 Task: Add Attachment from Trello to Card Card0000000154 in Board Board0000000039 in Workspace WS0000000013 in Trello. Add Cover Blue to Card Card0000000154 in Board Board0000000039 in Workspace WS0000000013 in Trello. Add "Copy Card To …" Button titled Button0000000154 to "bottom" of the list "To Do" to Card Card0000000154 in Board Board0000000039 in Workspace WS0000000013 in Trello. Add Description DS0000000154 to Card Card0000000154 in Board Board0000000039 in Workspace WS0000000013 in Trello. Add Comment CM0000000154 to Card Card0000000154 in Board Board0000000039 in Workspace WS0000000013 in Trello
Action: Mouse moved to (325, 312)
Screenshot: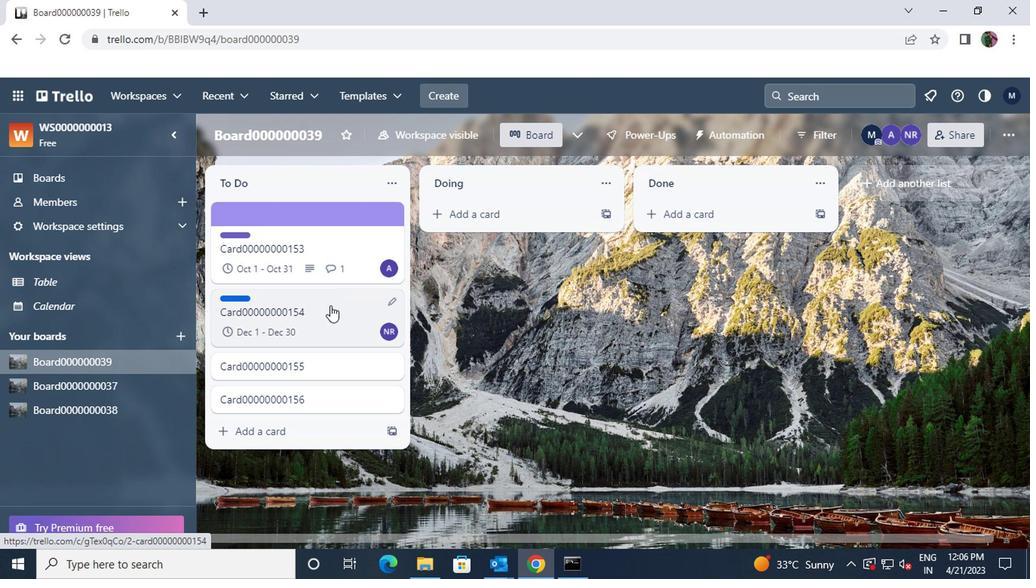 
Action: Mouse pressed left at (325, 312)
Screenshot: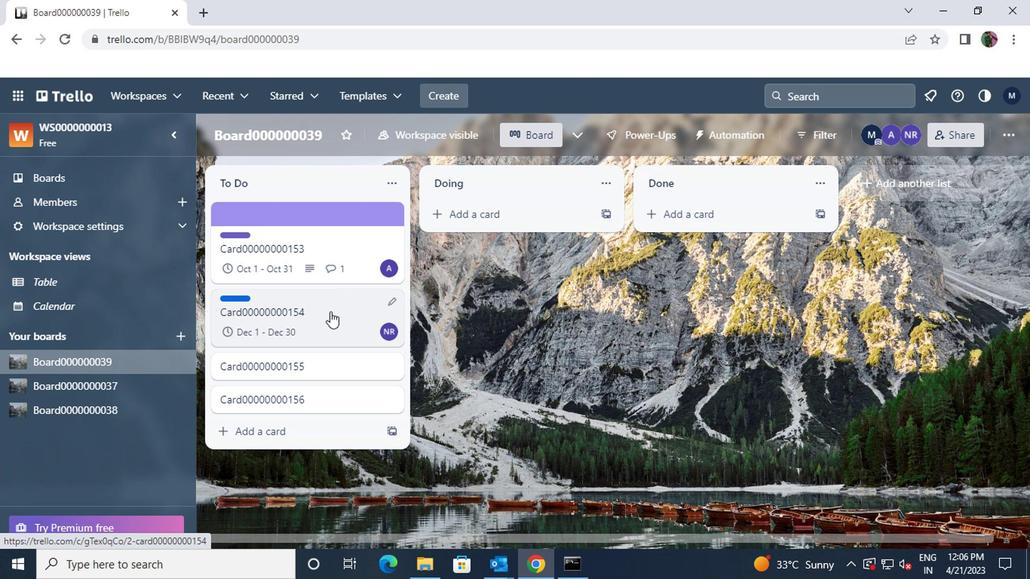 
Action: Mouse moved to (701, 339)
Screenshot: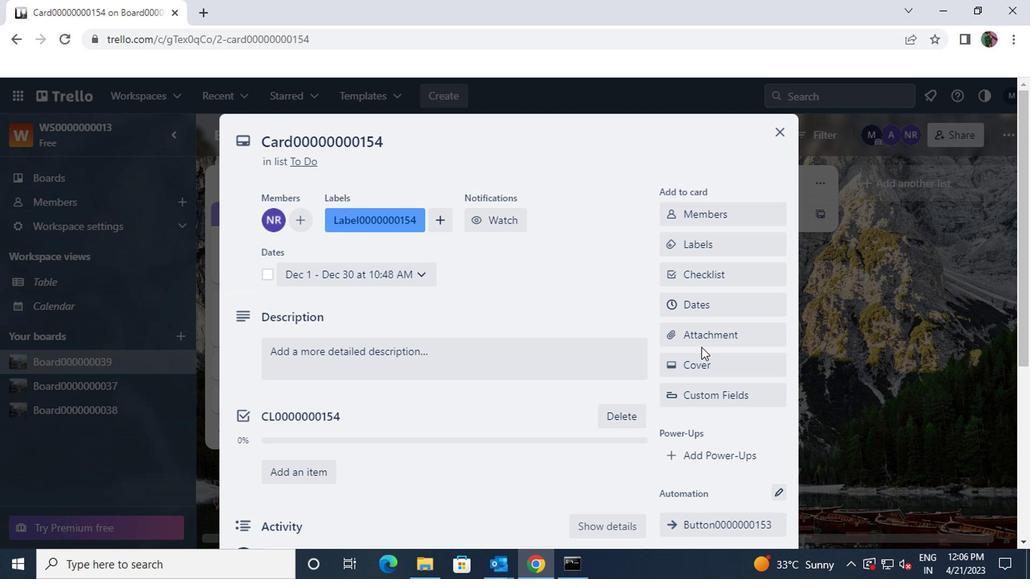 
Action: Mouse pressed left at (701, 339)
Screenshot: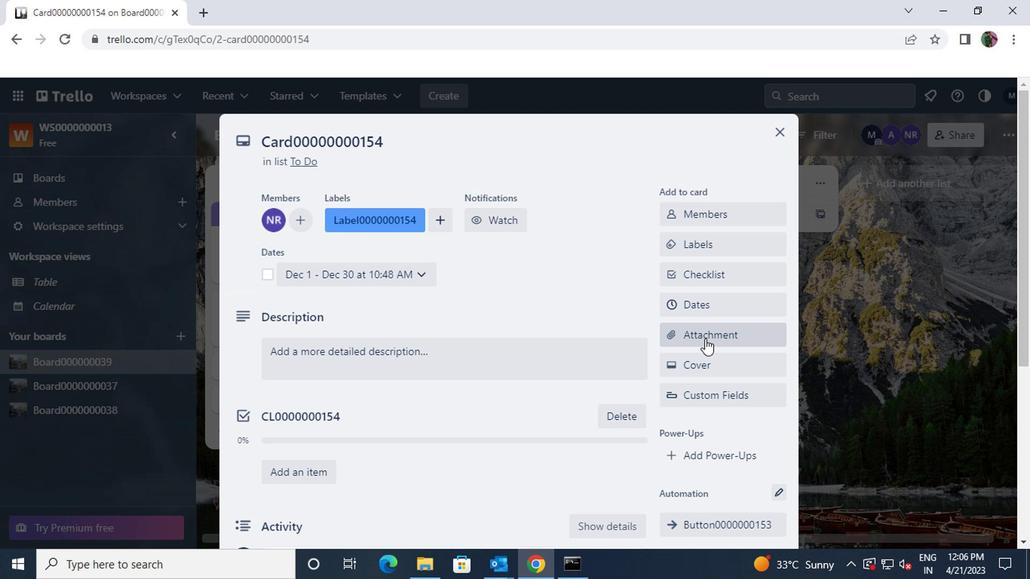 
Action: Mouse moved to (700, 191)
Screenshot: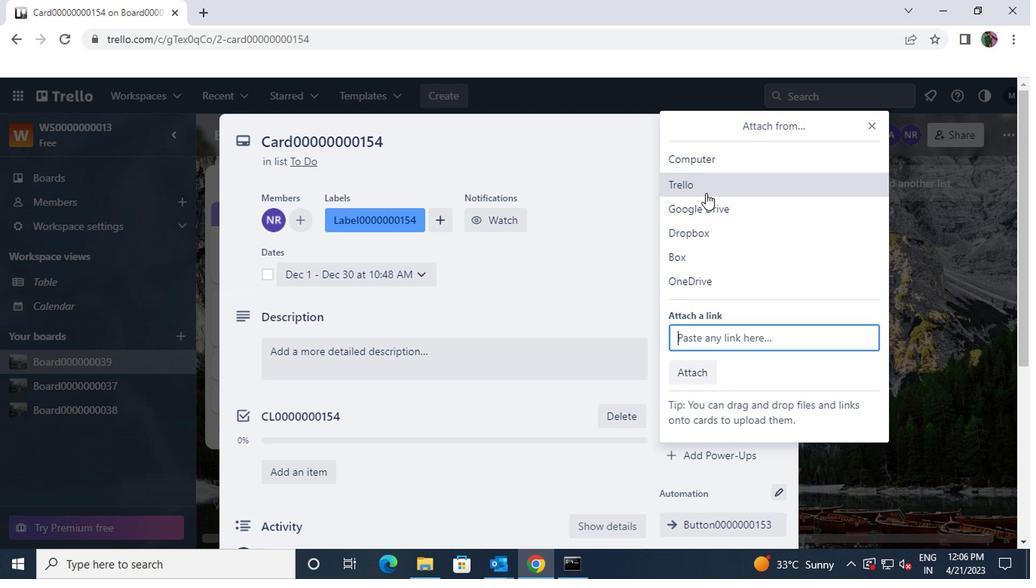 
Action: Mouse pressed left at (700, 191)
Screenshot: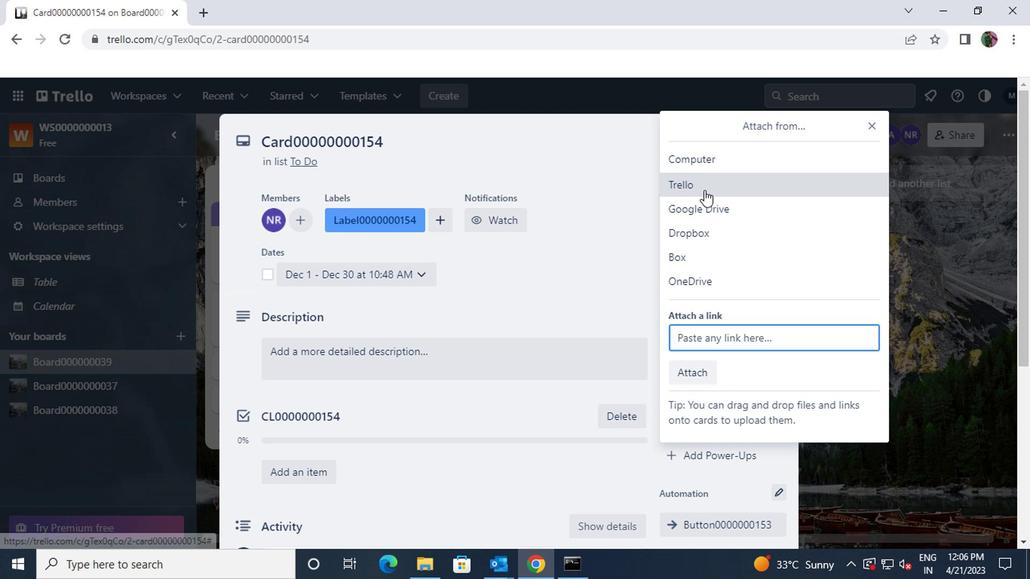 
Action: Mouse moved to (703, 230)
Screenshot: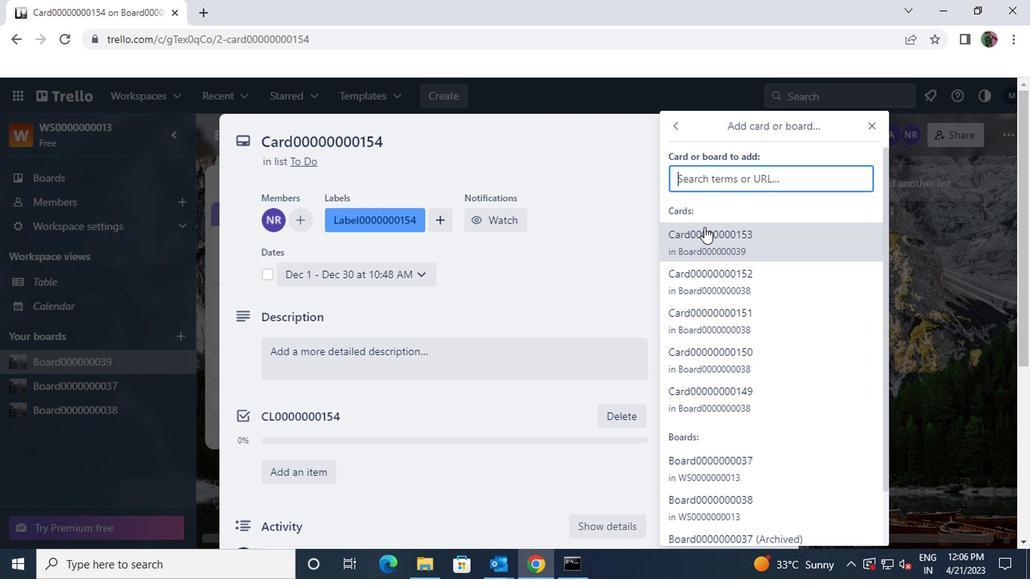 
Action: Mouse pressed left at (703, 230)
Screenshot: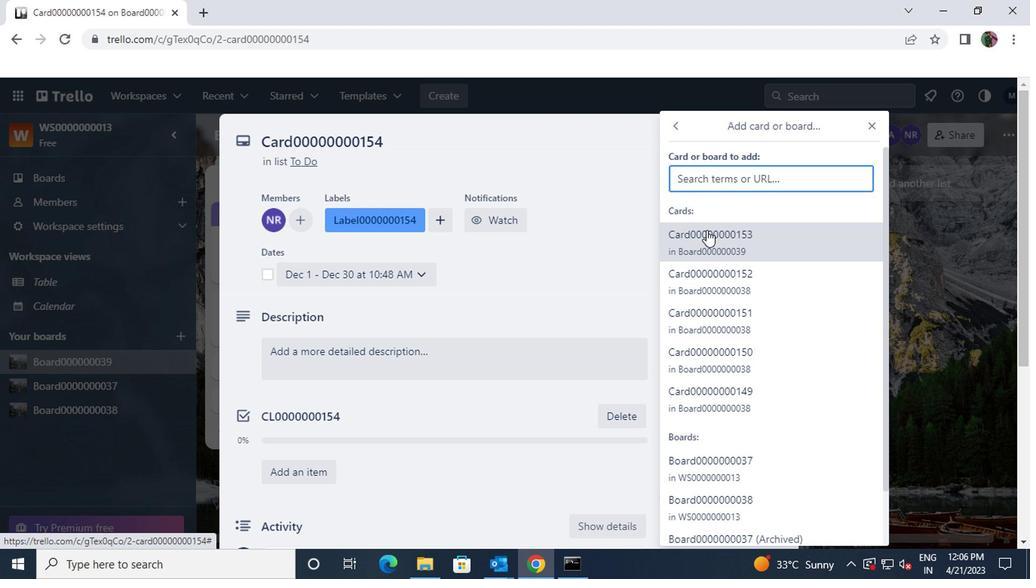 
Action: Mouse scrolled (703, 230) with delta (0, 0)
Screenshot: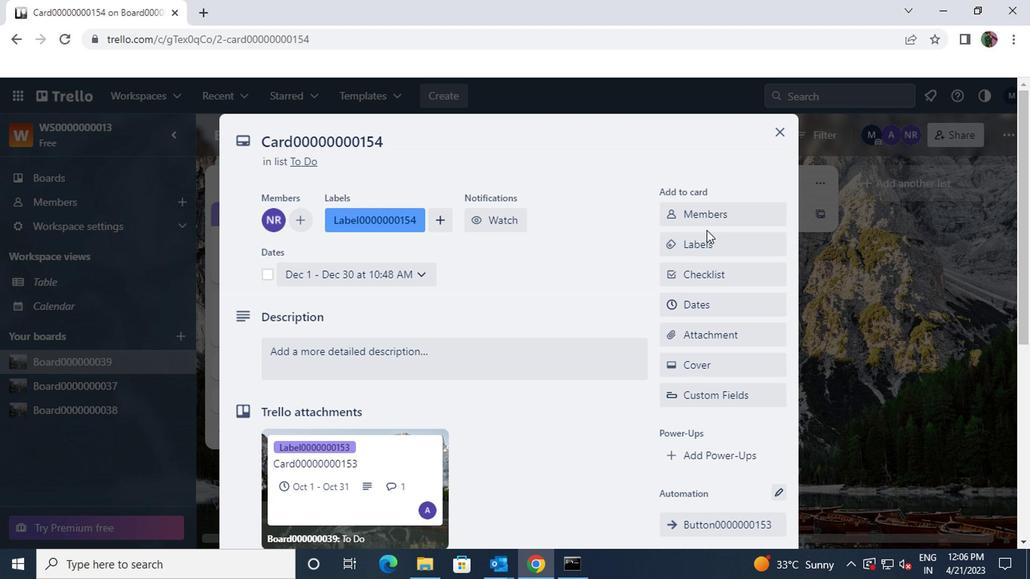 
Action: Mouse scrolled (703, 230) with delta (0, 0)
Screenshot: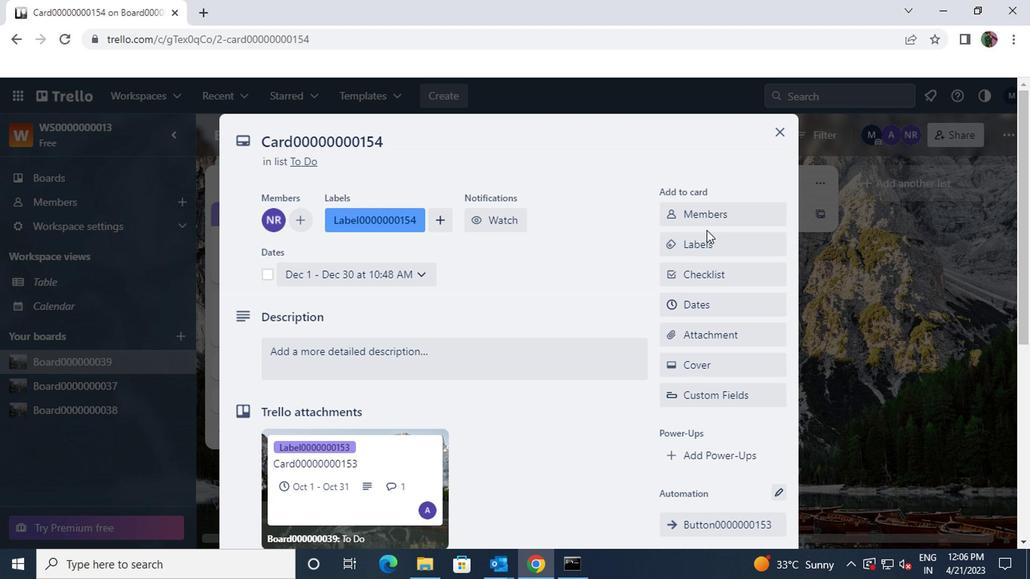 
Action: Mouse moved to (705, 212)
Screenshot: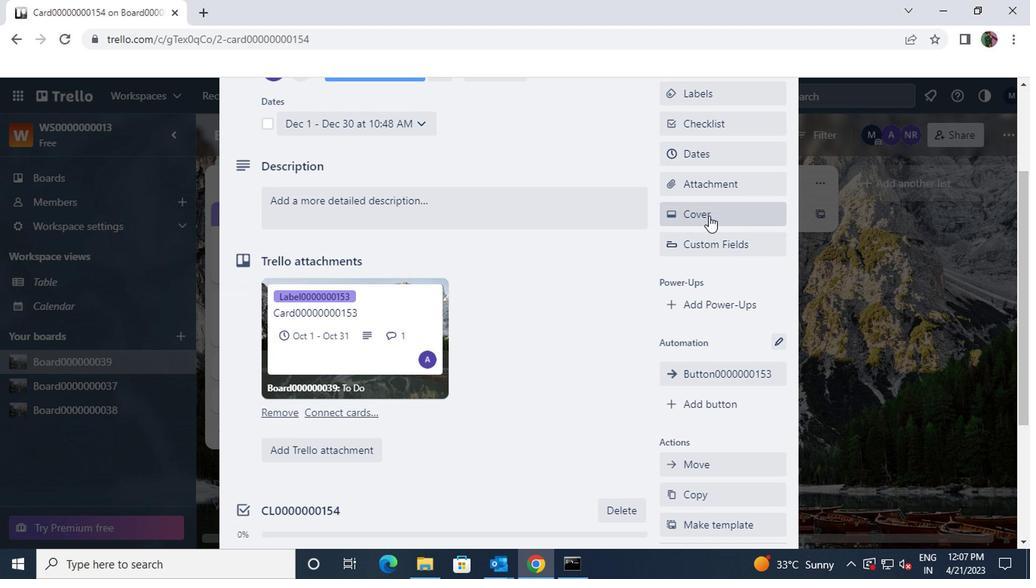 
Action: Mouse pressed left at (705, 212)
Screenshot: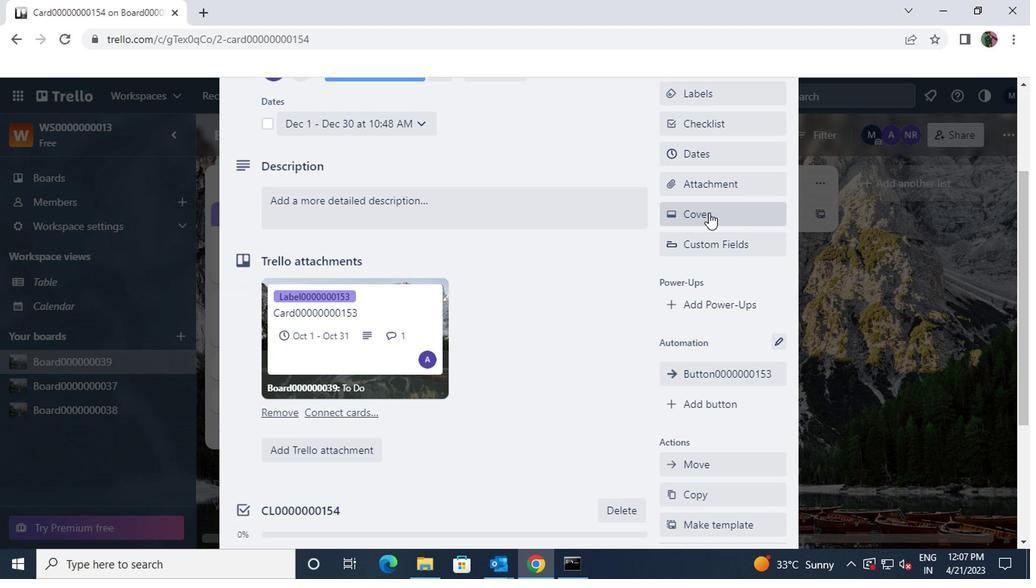 
Action: Mouse moved to (687, 287)
Screenshot: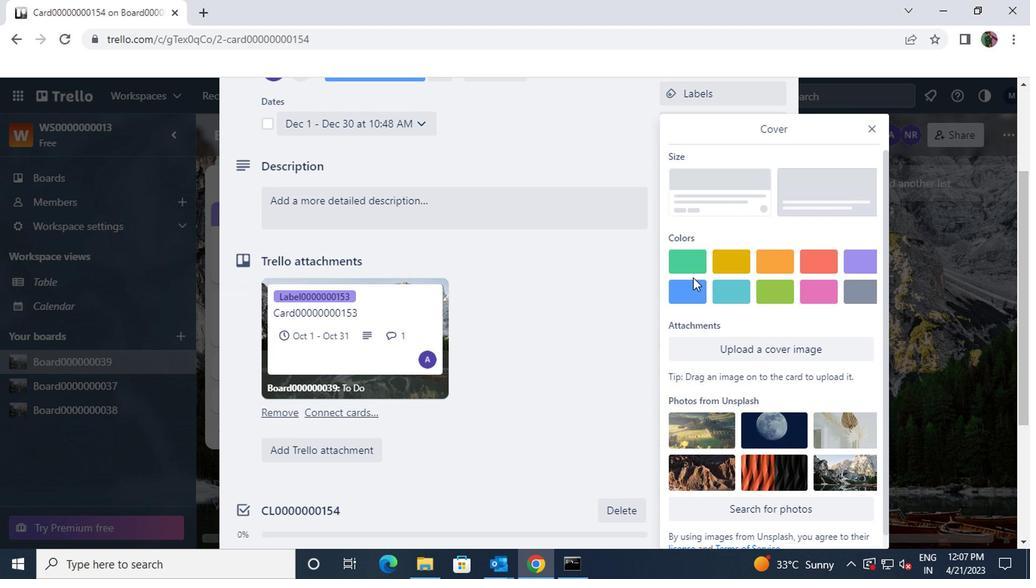 
Action: Mouse pressed left at (687, 287)
Screenshot: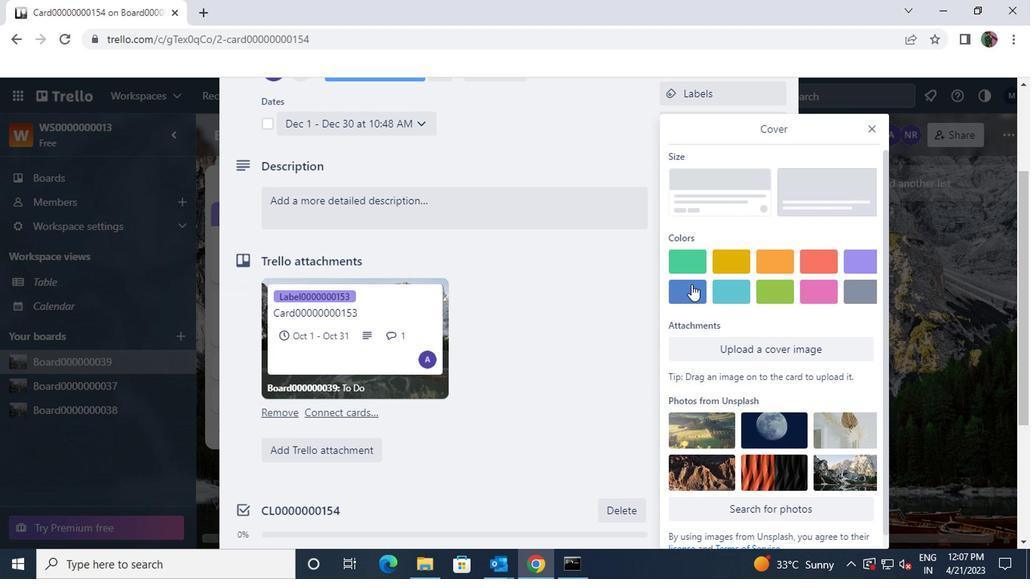 
Action: Mouse scrolled (687, 288) with delta (0, 1)
Screenshot: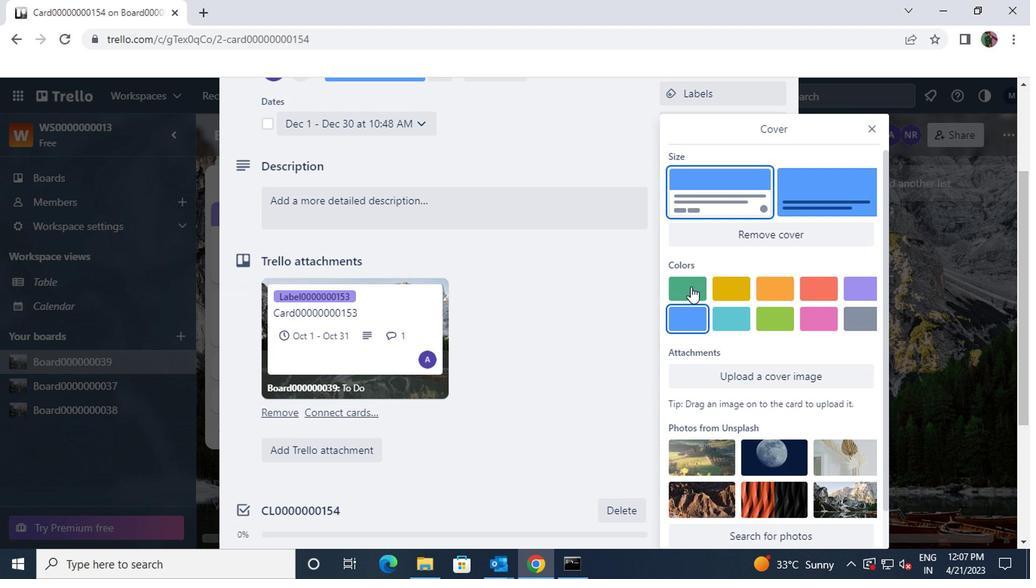 
Action: Mouse scrolled (687, 288) with delta (0, 1)
Screenshot: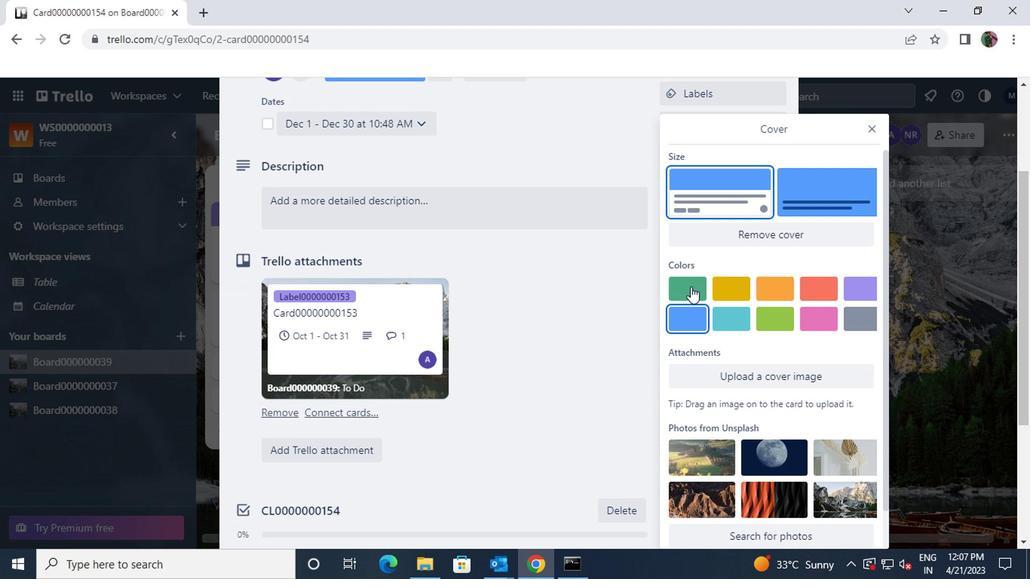 
Action: Mouse moved to (867, 124)
Screenshot: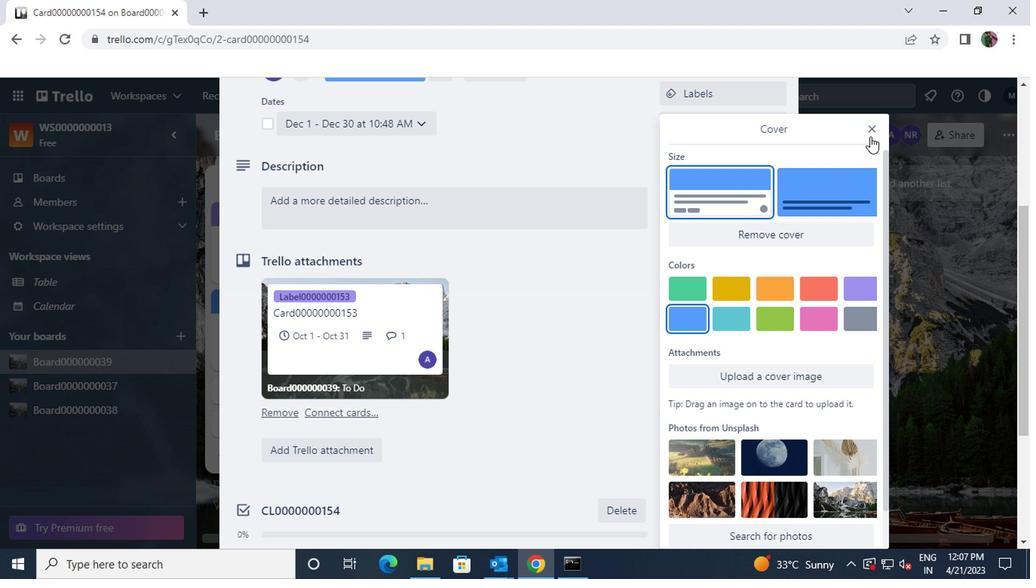 
Action: Mouse pressed left at (867, 124)
Screenshot: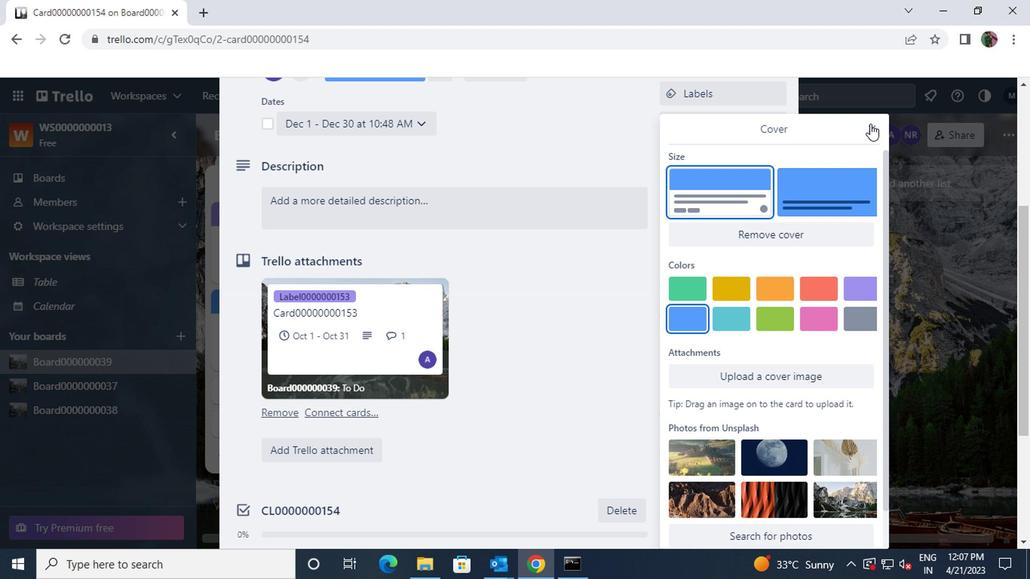 
Action: Mouse moved to (757, 221)
Screenshot: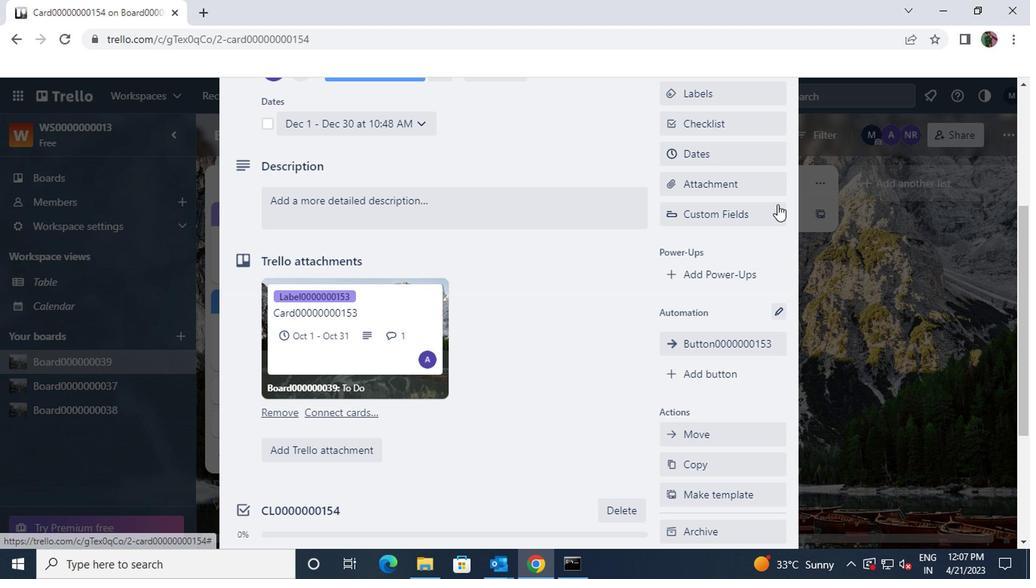 
Action: Mouse scrolled (757, 221) with delta (0, 0)
Screenshot: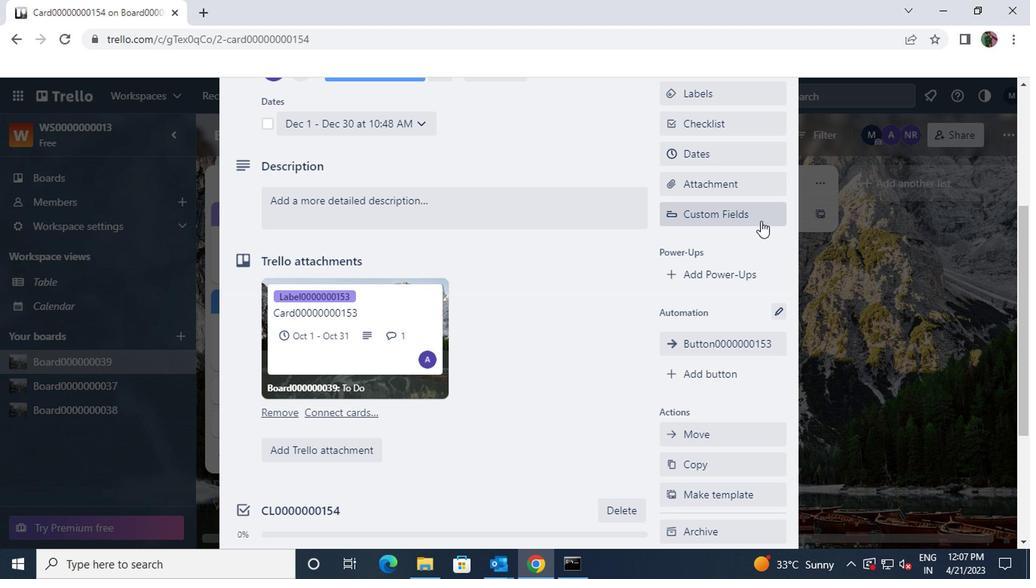 
Action: Mouse scrolled (757, 221) with delta (0, 0)
Screenshot: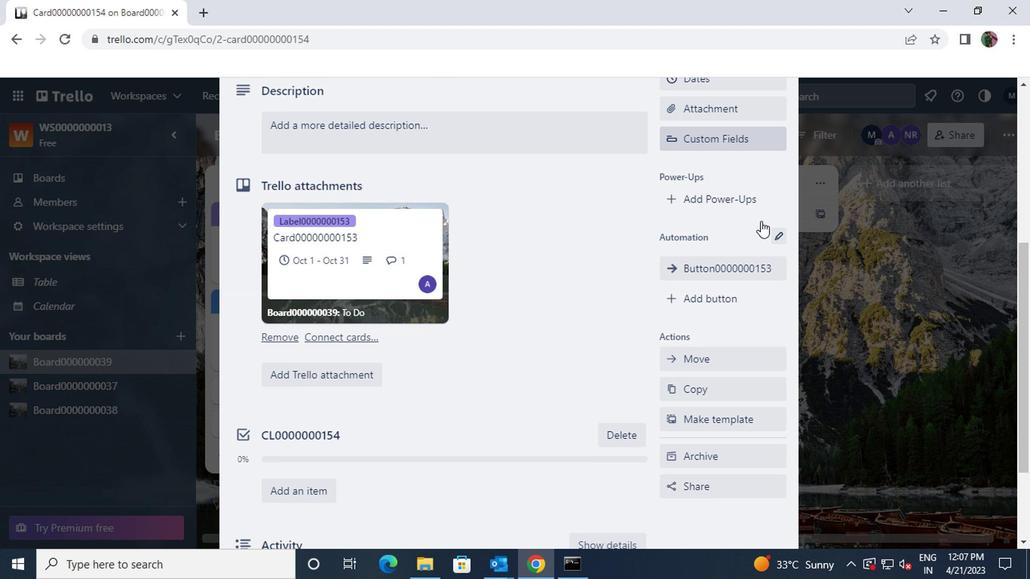 
Action: Mouse pressed left at (757, 221)
Screenshot: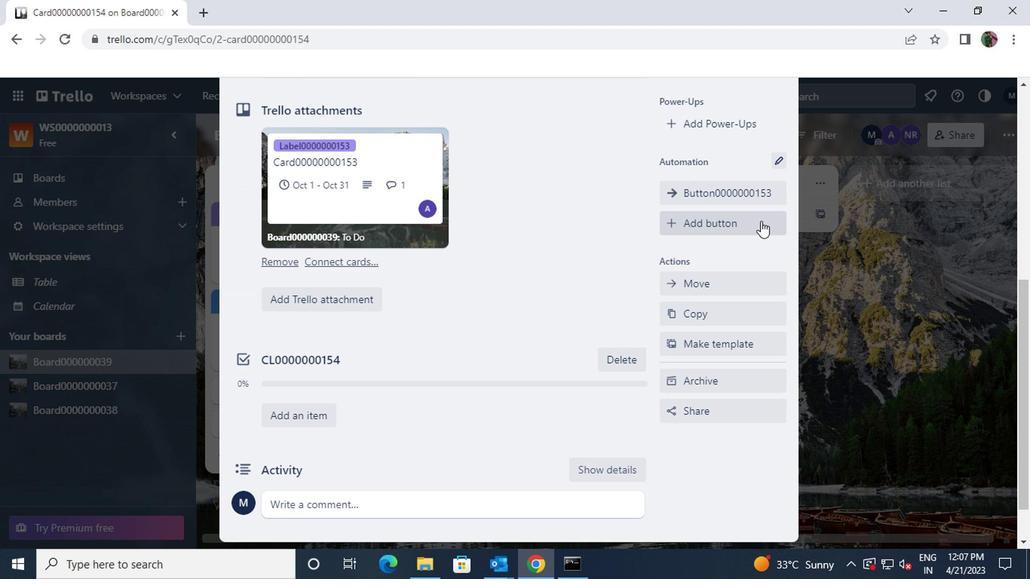 
Action: Mouse pressed left at (757, 221)
Screenshot: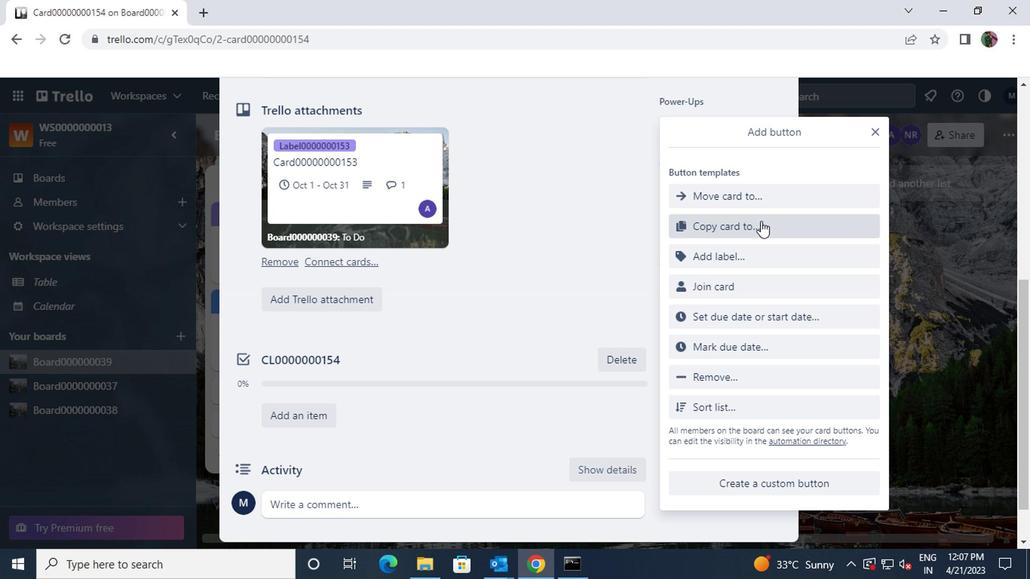 
Action: Mouse moved to (746, 190)
Screenshot: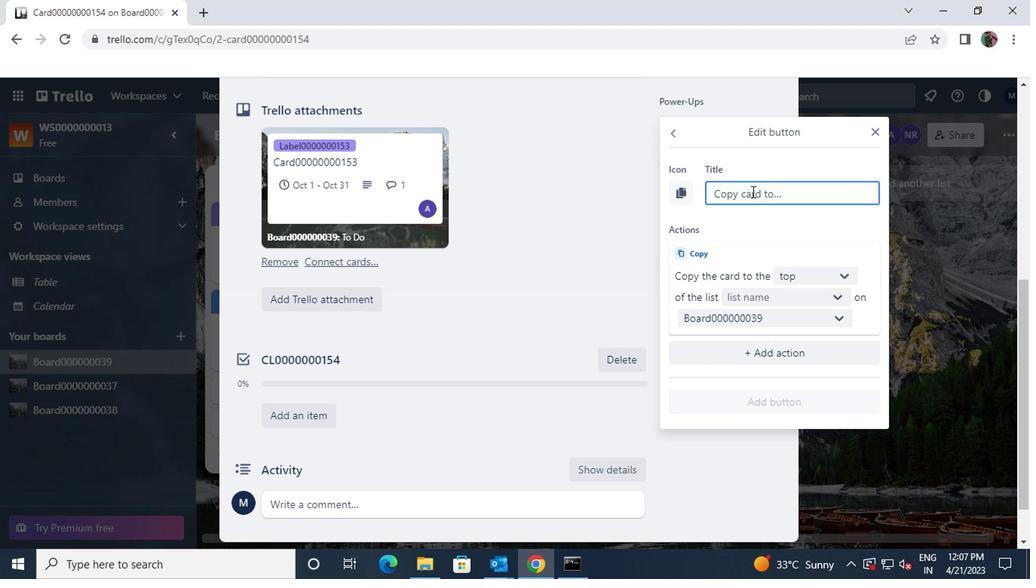 
Action: Mouse pressed left at (746, 190)
Screenshot: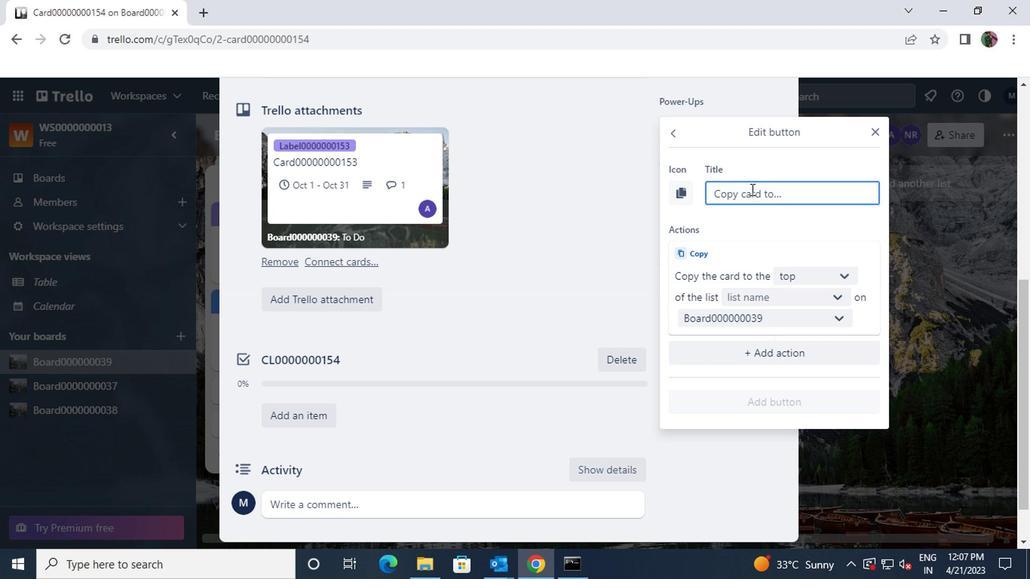 
Action: Key pressed <Key.shift>BUTTON0000000154
Screenshot: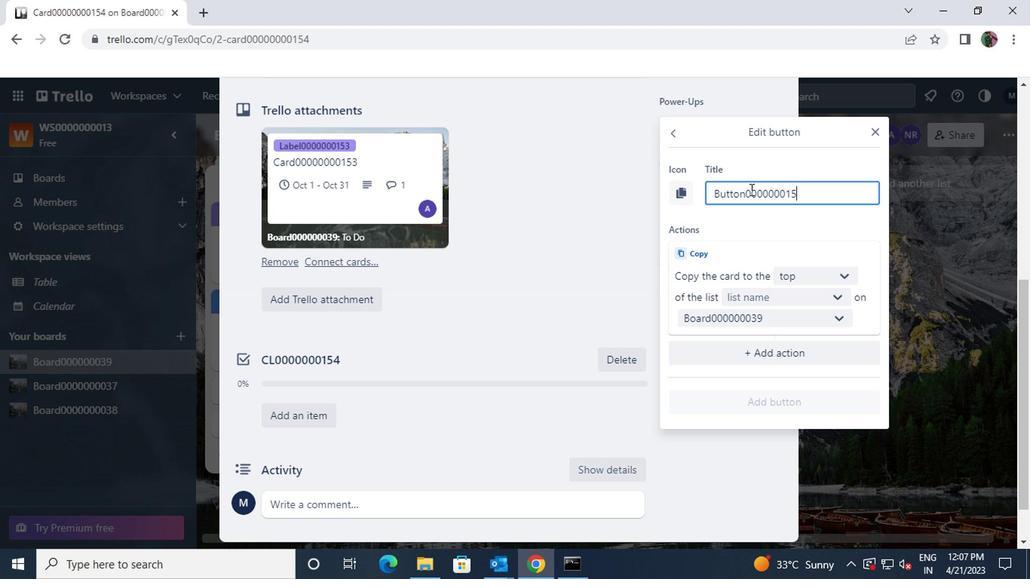
Action: Mouse moved to (827, 271)
Screenshot: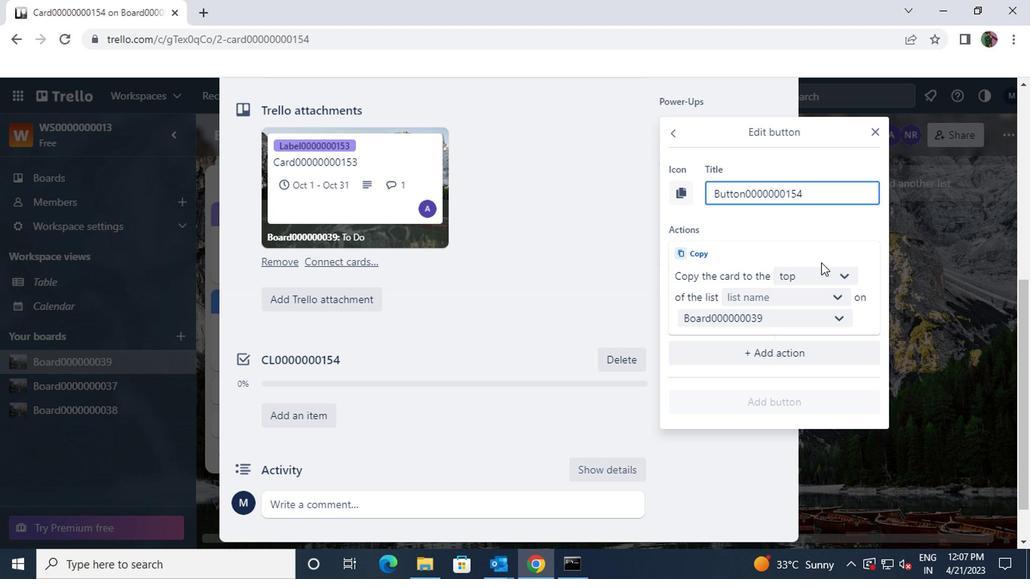 
Action: Mouse pressed left at (827, 271)
Screenshot: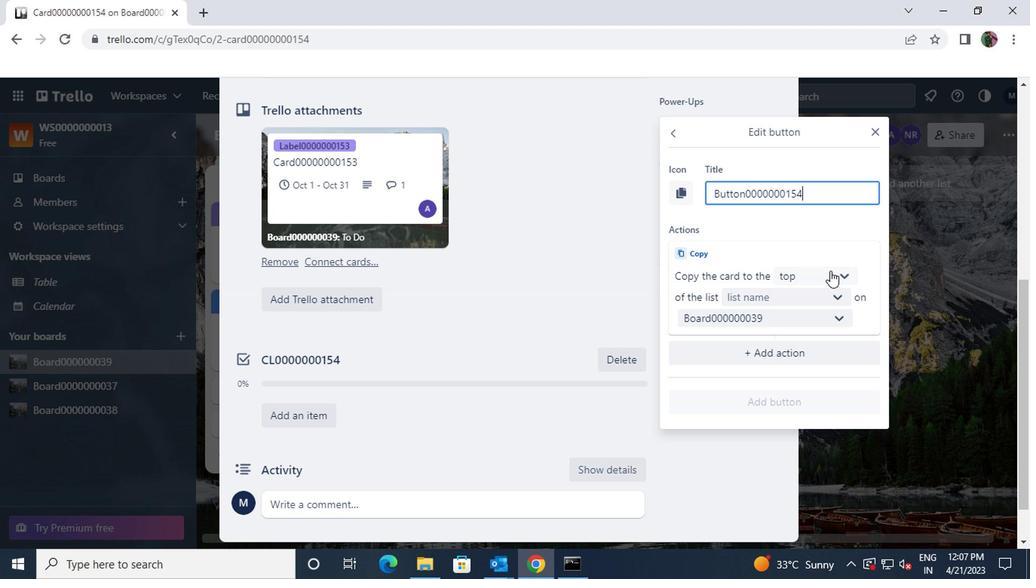 
Action: Mouse moved to (817, 299)
Screenshot: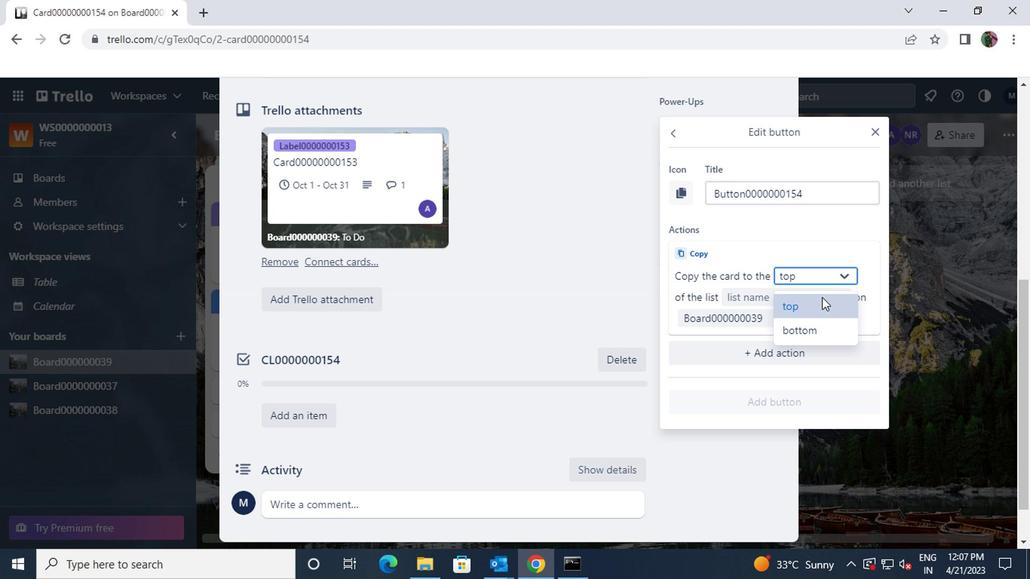 
Action: Mouse pressed left at (817, 299)
Screenshot: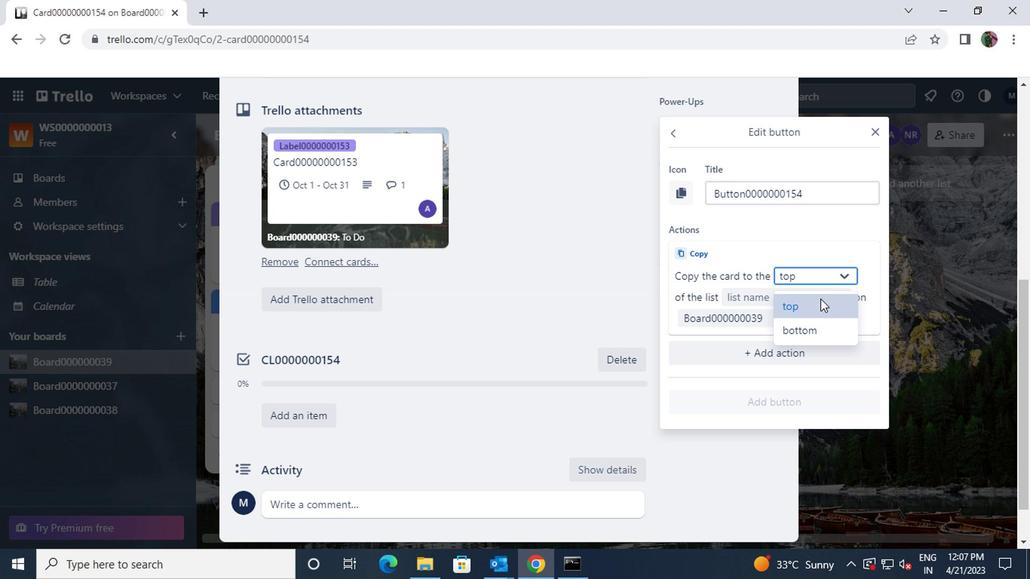 
Action: Mouse moved to (827, 295)
Screenshot: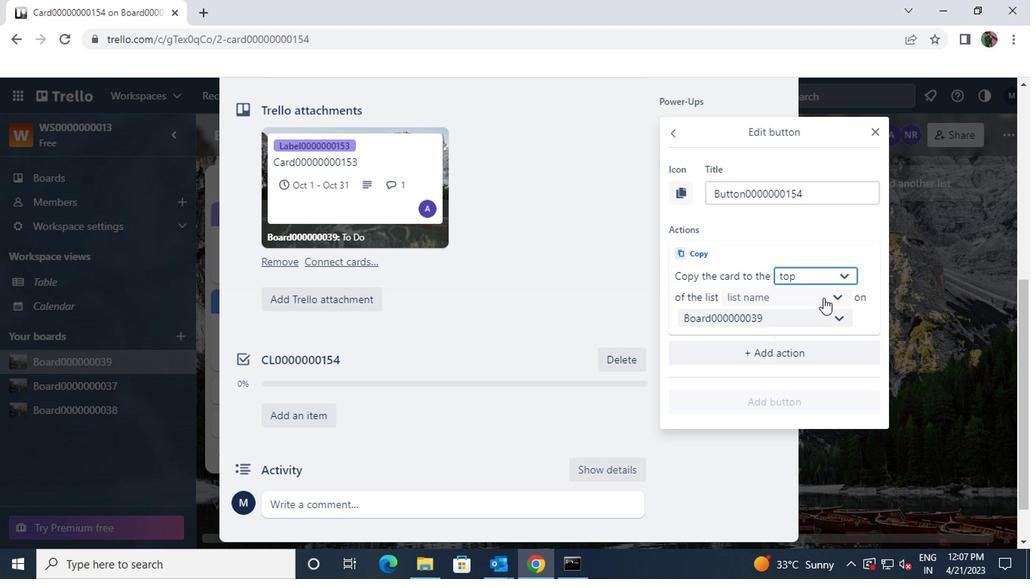 
Action: Mouse pressed left at (827, 295)
Screenshot: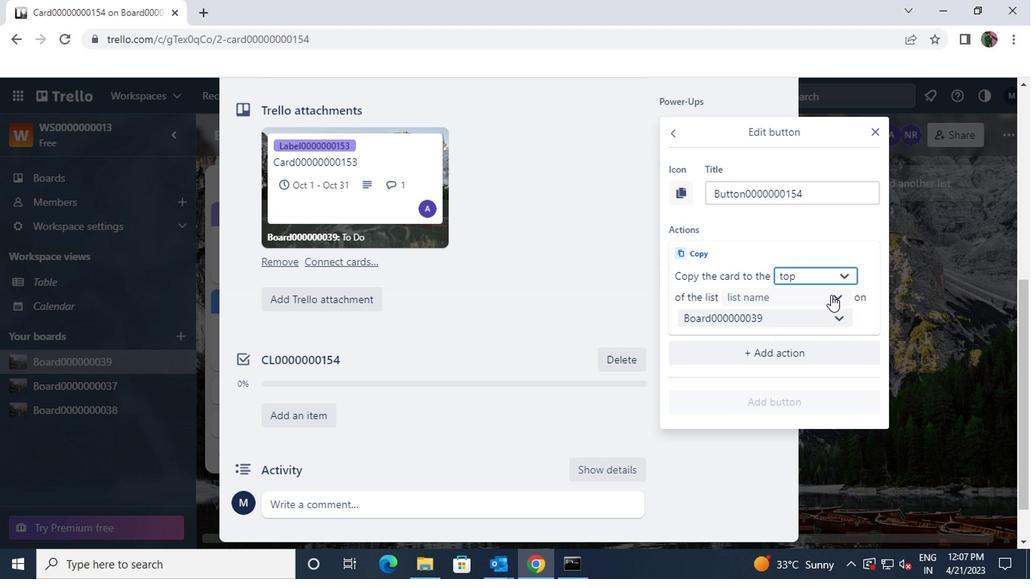 
Action: Mouse moved to (805, 318)
Screenshot: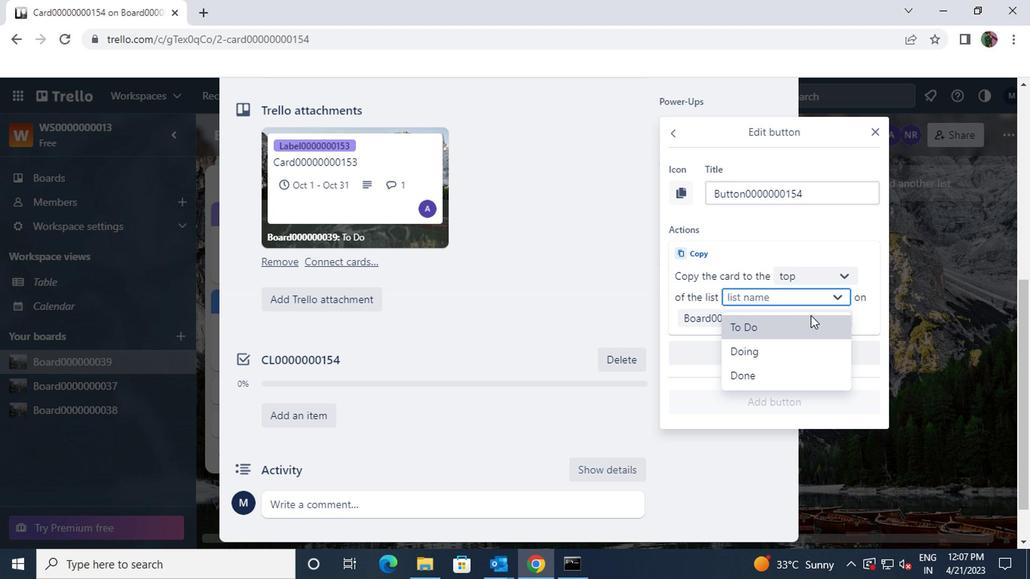 
Action: Mouse pressed left at (805, 318)
Screenshot: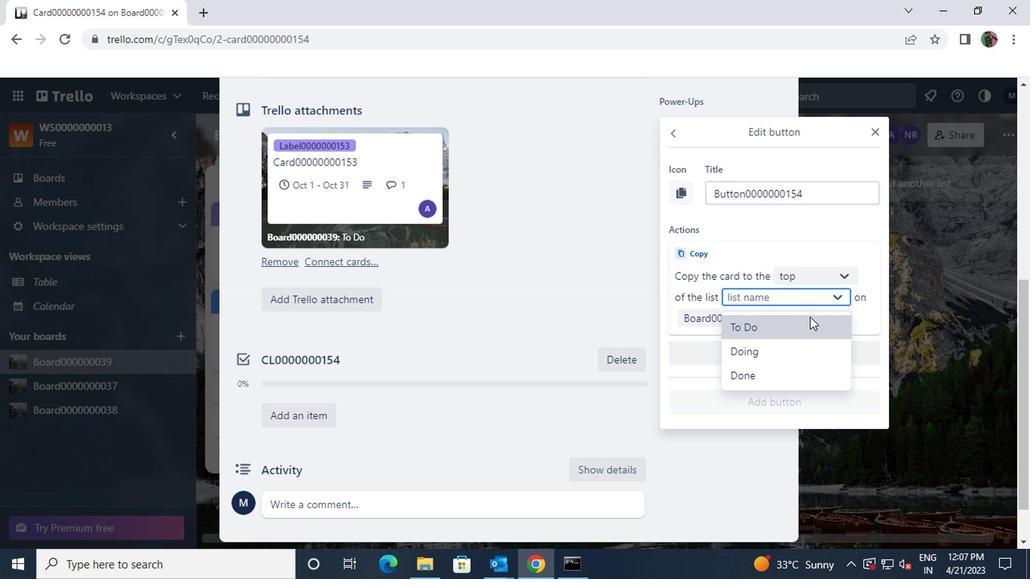 
Action: Mouse moved to (785, 395)
Screenshot: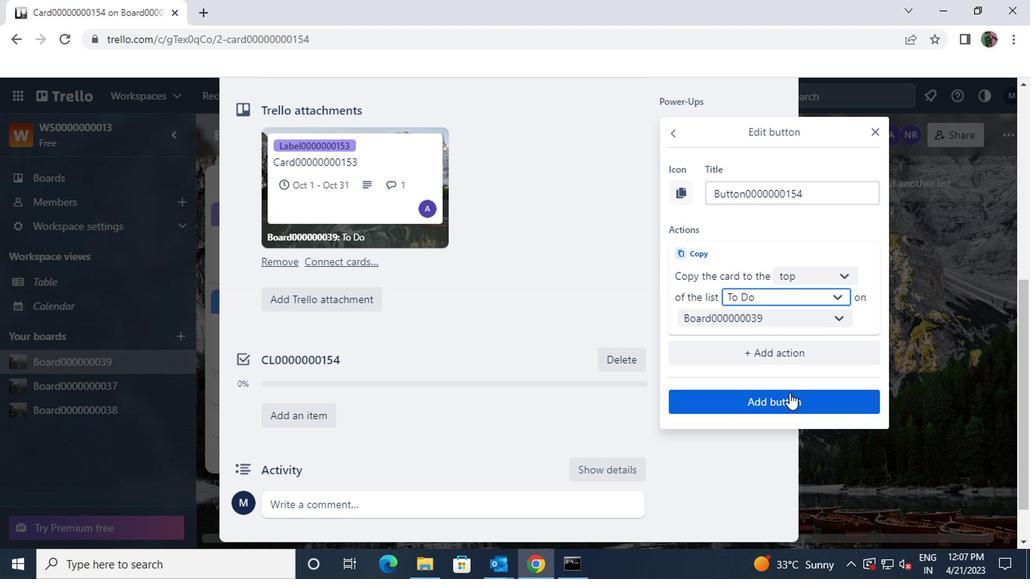 
Action: Mouse pressed left at (785, 395)
Screenshot: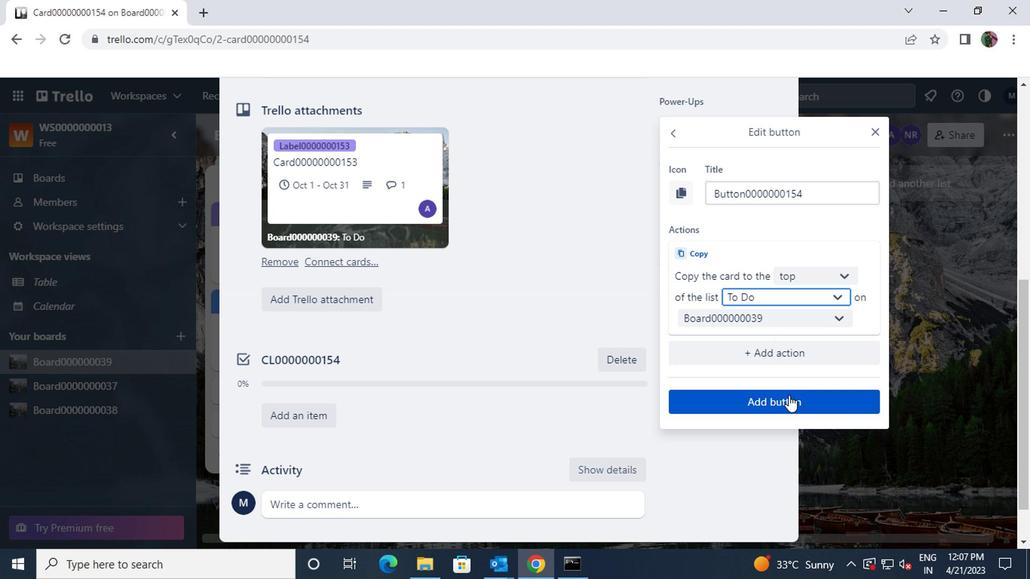 
Action: Mouse moved to (579, 329)
Screenshot: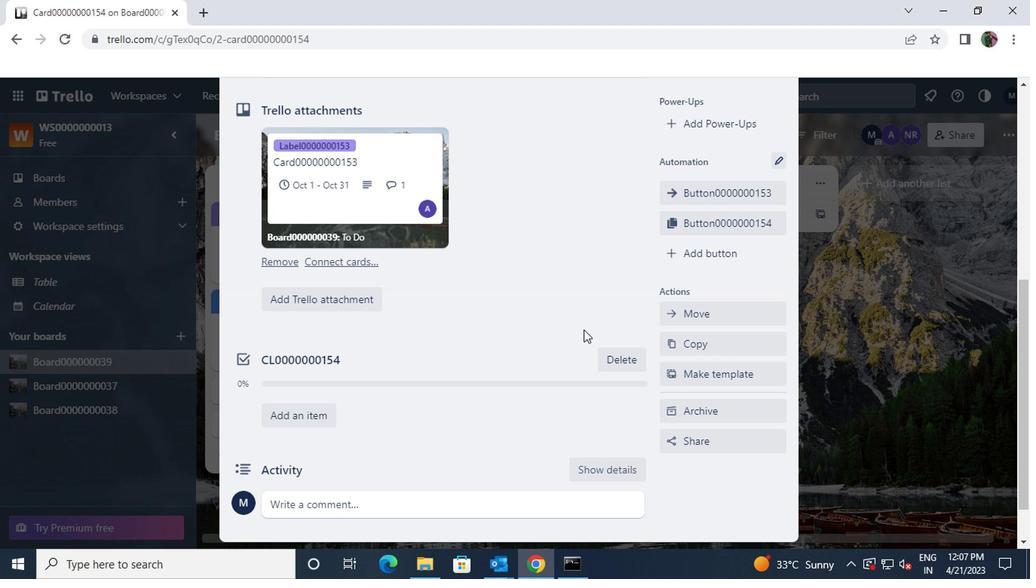 
Action: Mouse scrolled (579, 329) with delta (0, 0)
Screenshot: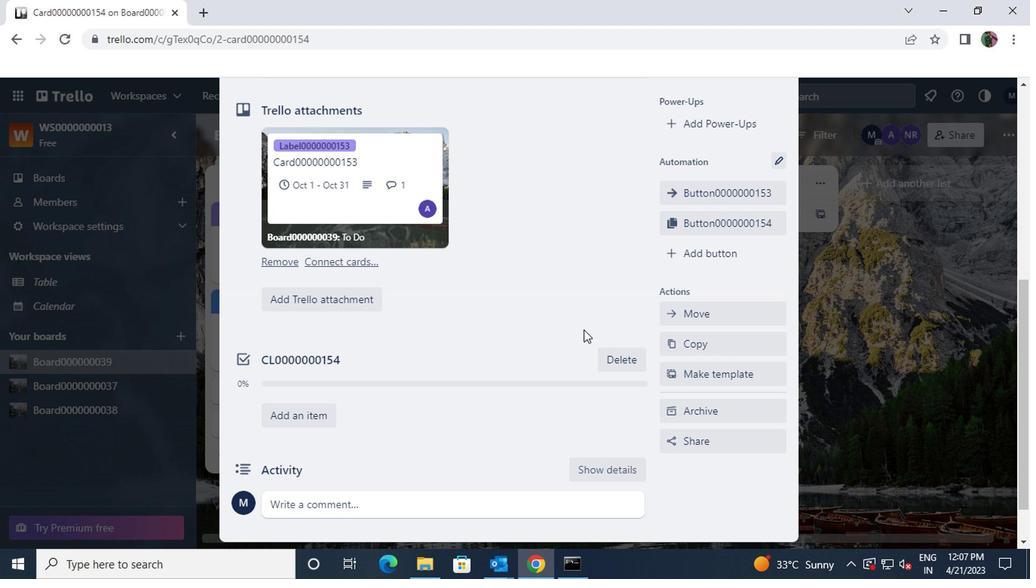 
Action: Mouse scrolled (579, 329) with delta (0, 0)
Screenshot: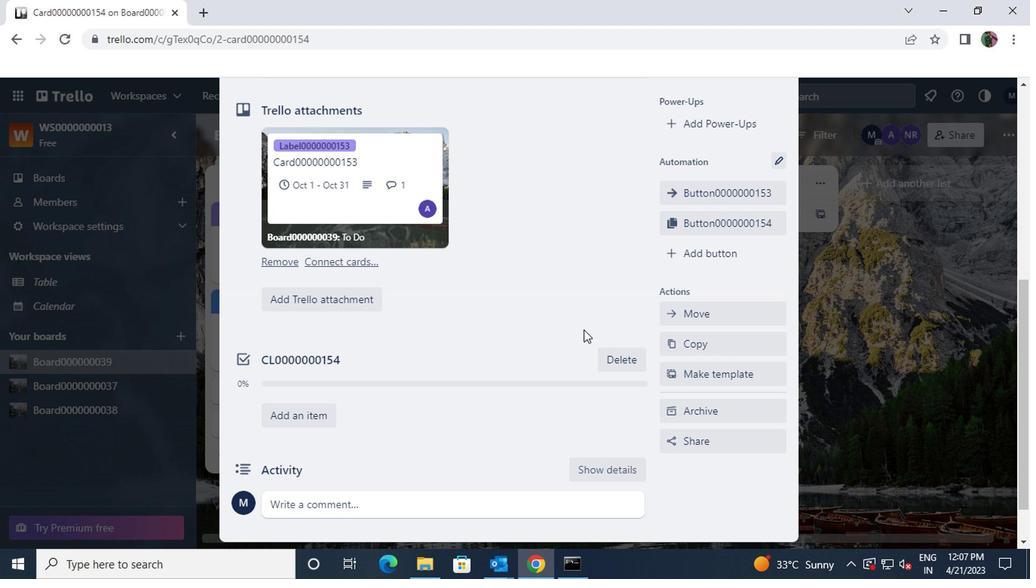 
Action: Mouse scrolled (579, 329) with delta (0, 0)
Screenshot: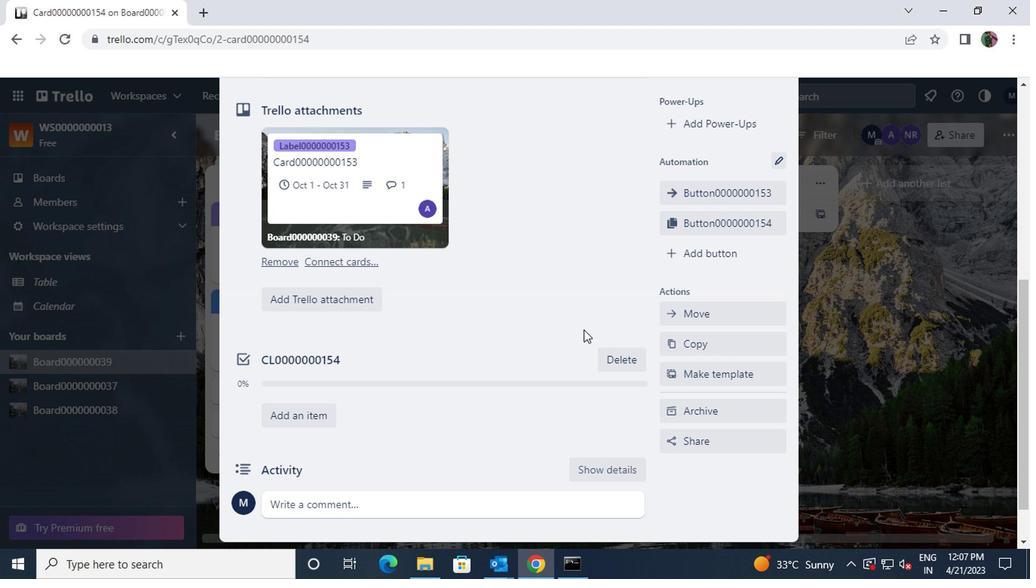 
Action: Mouse moved to (541, 295)
Screenshot: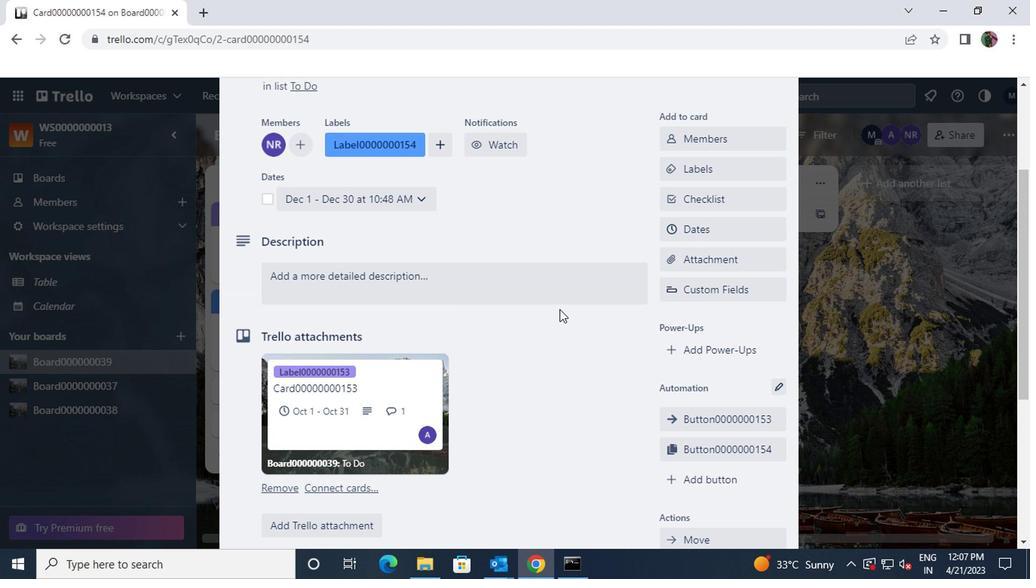 
Action: Mouse pressed left at (541, 295)
Screenshot: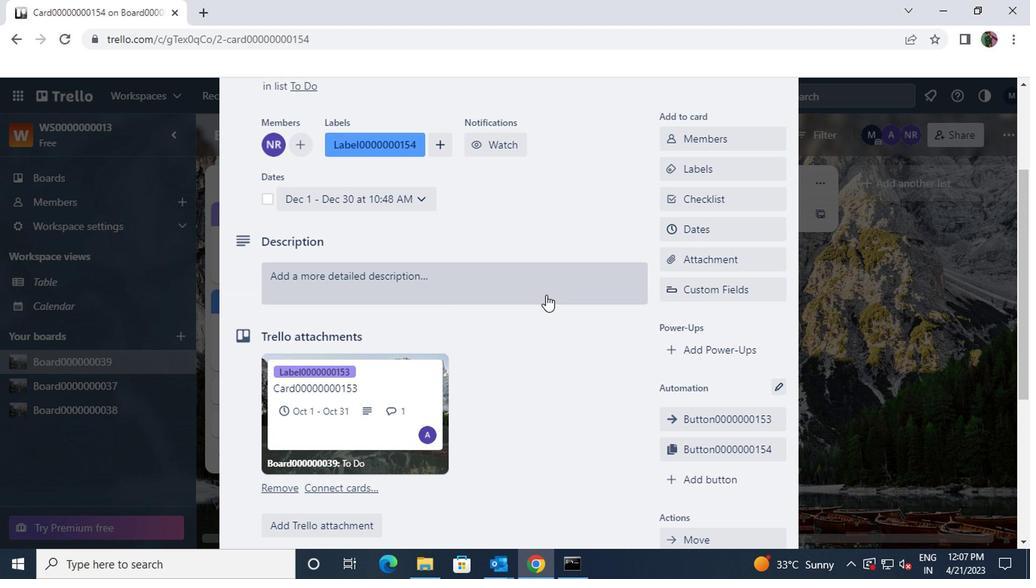 
Action: Key pressed <Key.shift>DS0000000154
Screenshot: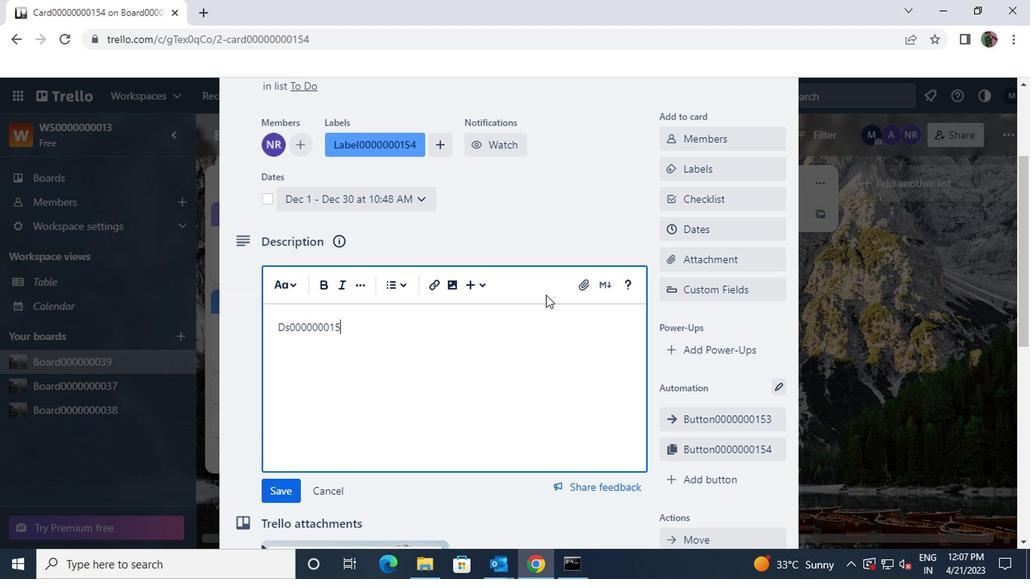 
Action: Mouse moved to (527, 288)
Screenshot: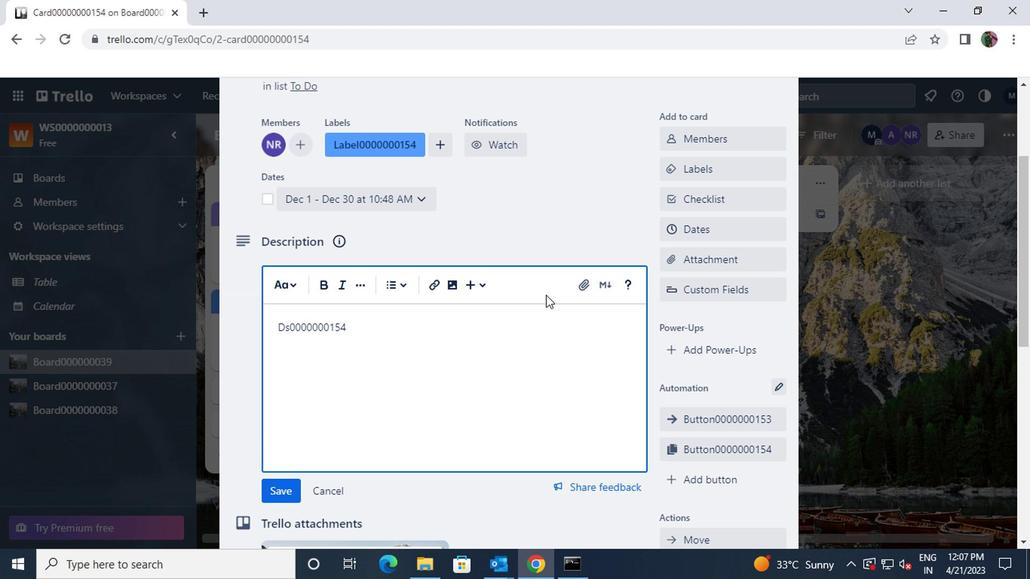 
Action: Mouse scrolled (527, 287) with delta (0, -1)
Screenshot: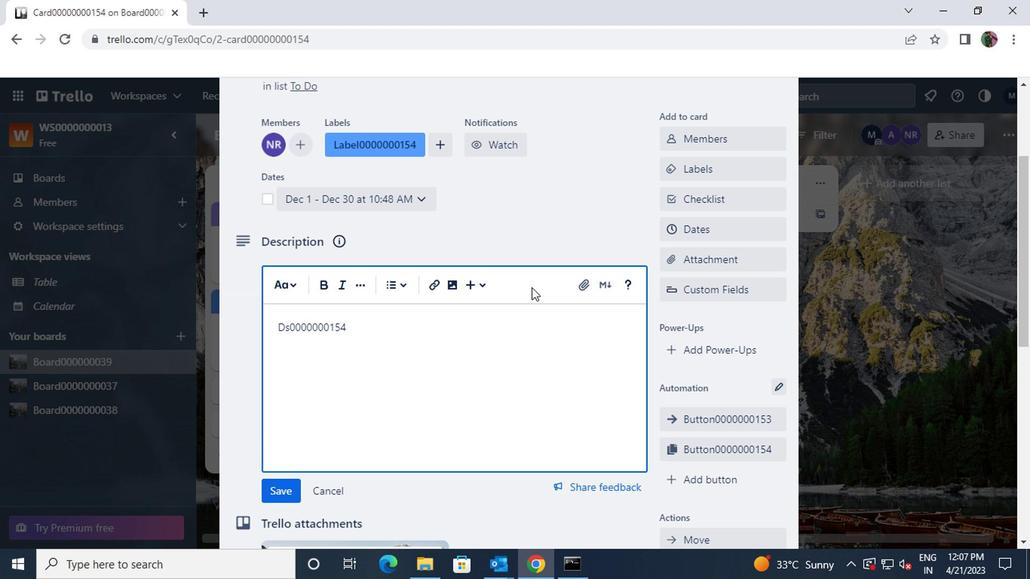 
Action: Mouse scrolled (527, 287) with delta (0, -1)
Screenshot: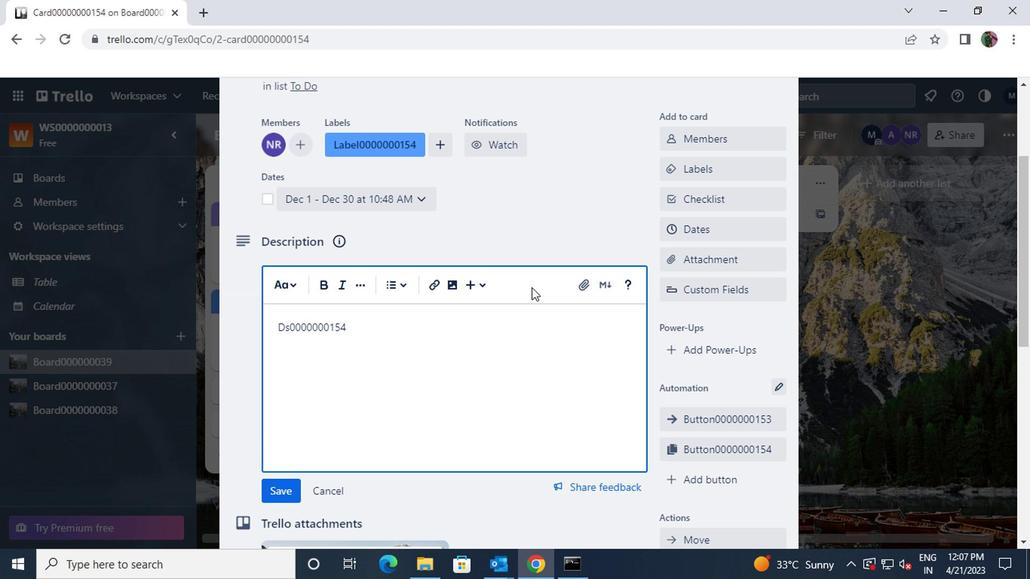 
Action: Mouse moved to (277, 337)
Screenshot: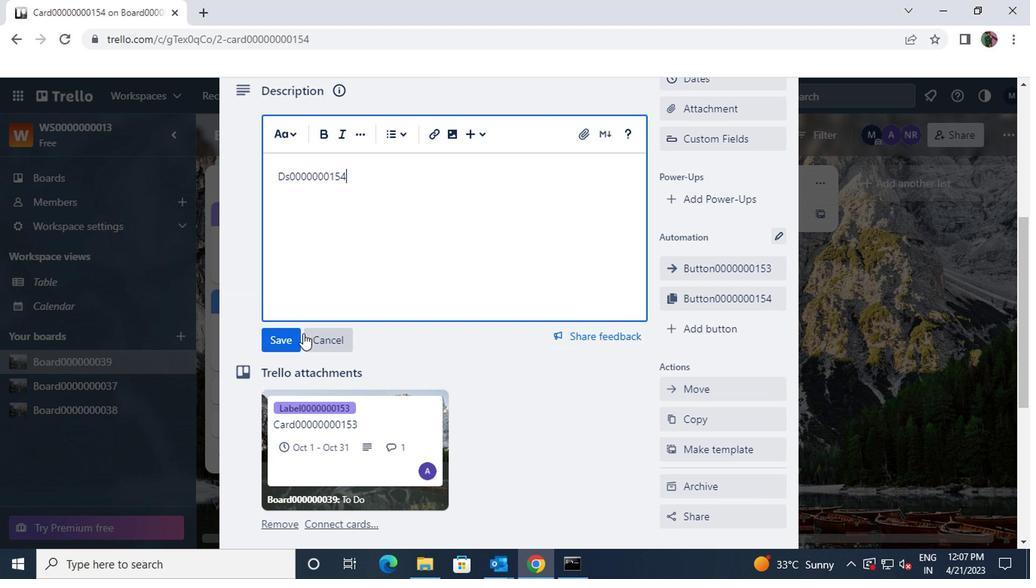 
Action: Mouse pressed left at (277, 337)
Screenshot: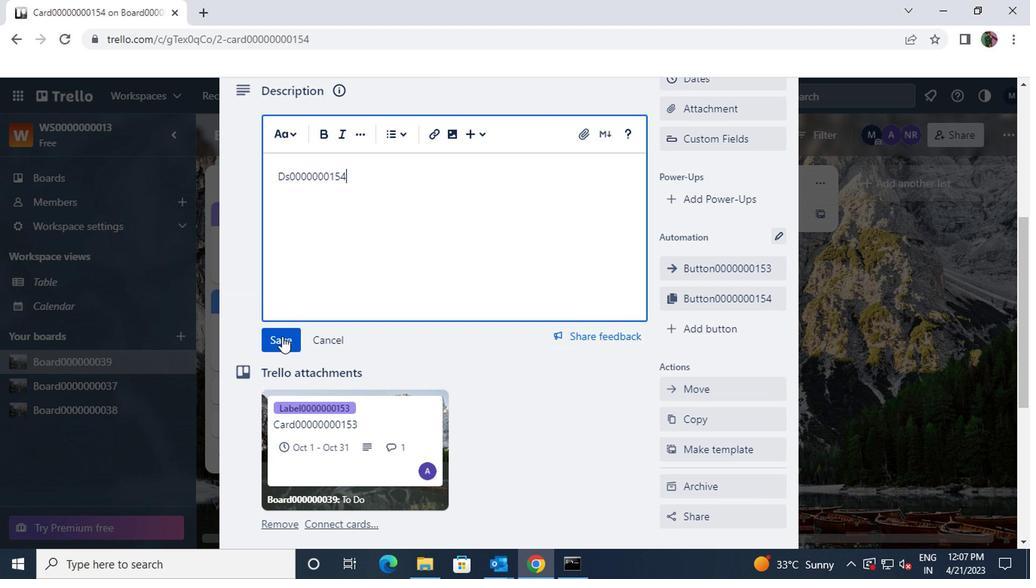 
Action: Mouse scrolled (277, 336) with delta (0, 0)
Screenshot: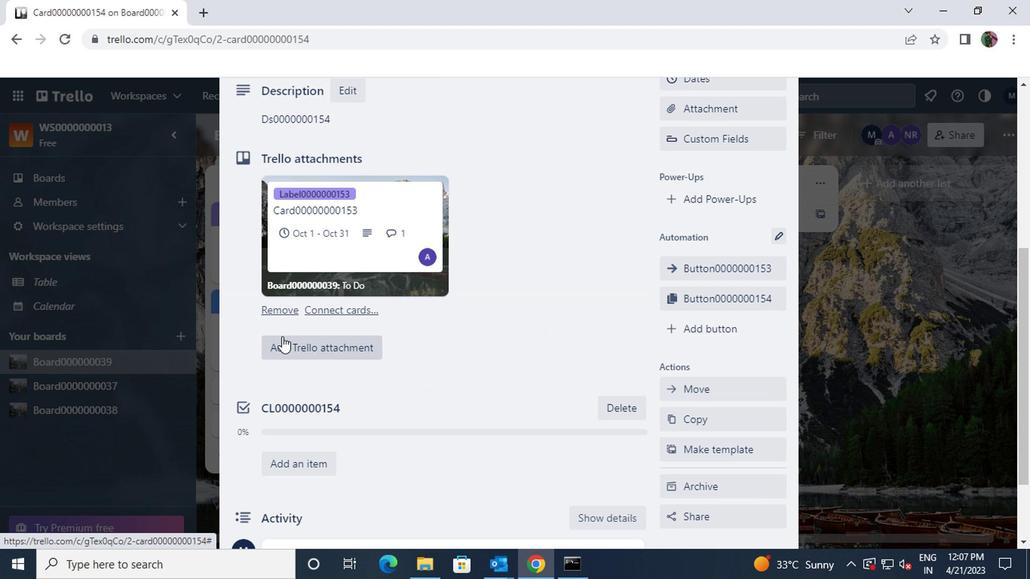 
Action: Mouse scrolled (277, 336) with delta (0, 0)
Screenshot: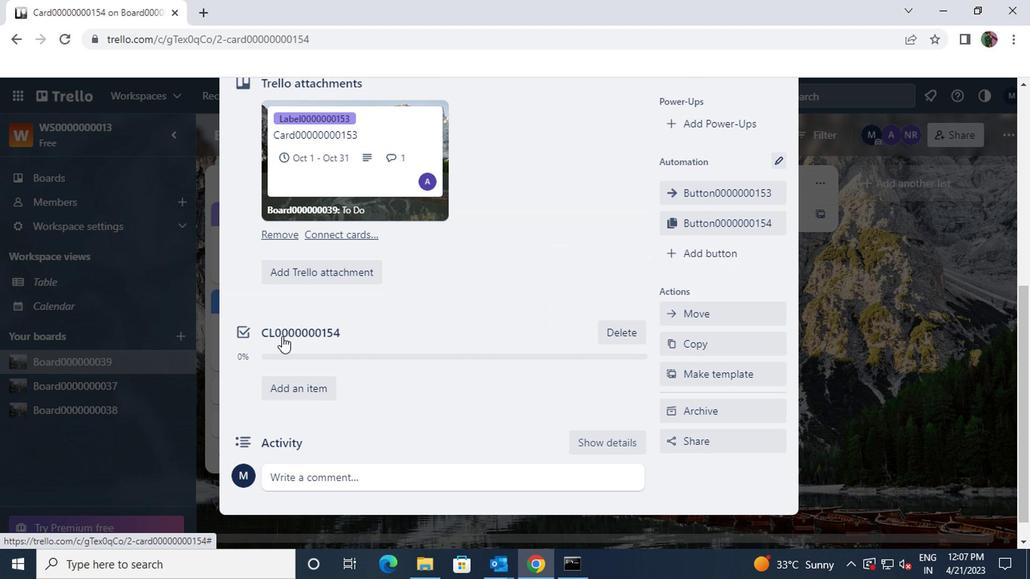 
Action: Mouse scrolled (277, 336) with delta (0, 0)
Screenshot: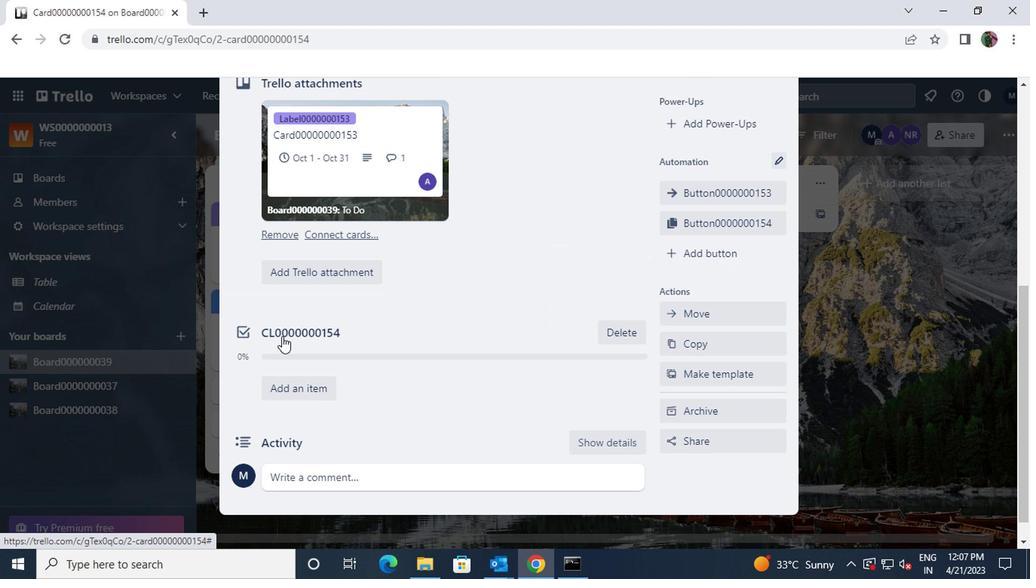 
Action: Mouse moved to (290, 445)
Screenshot: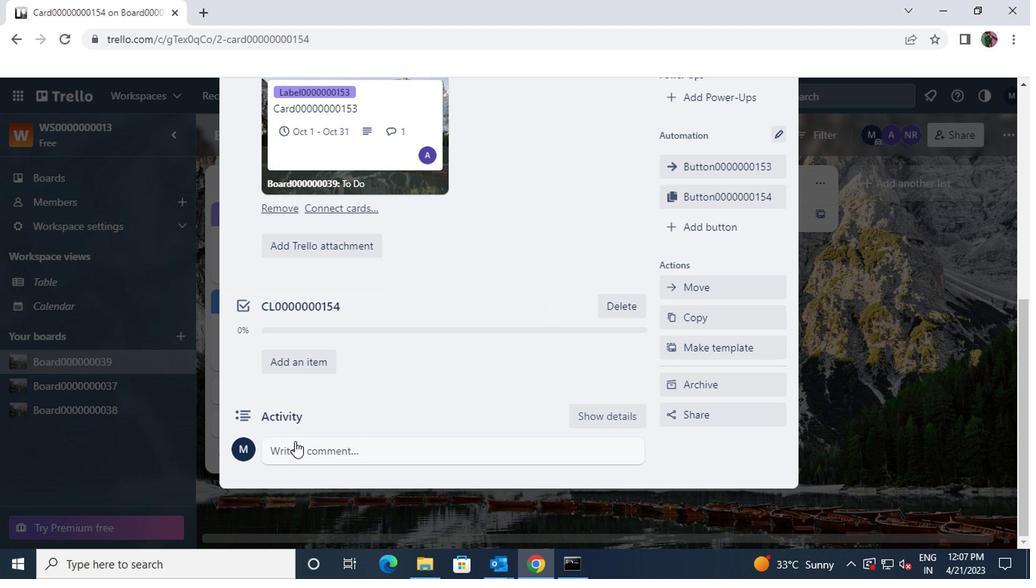 
Action: Mouse pressed left at (290, 445)
Screenshot: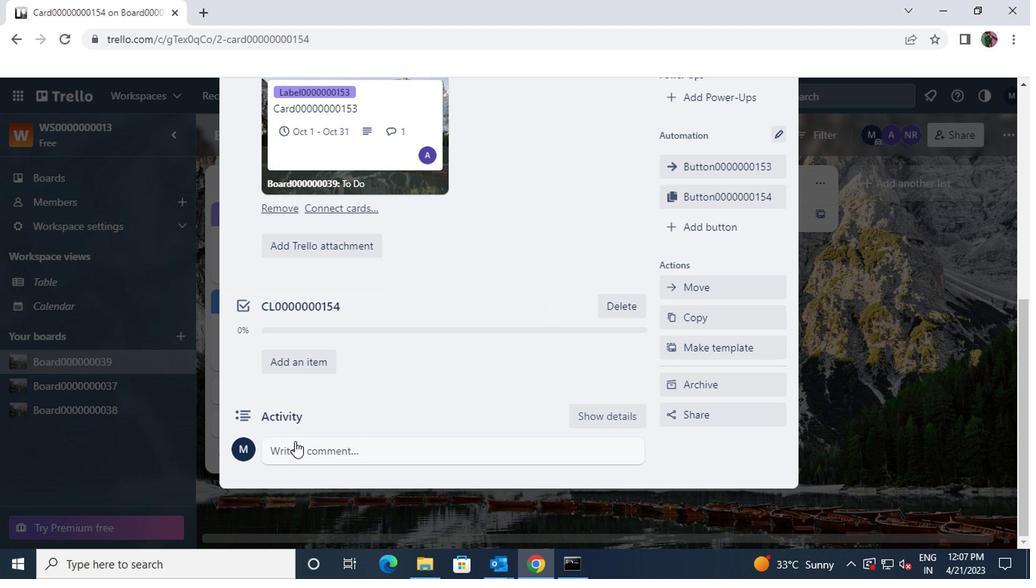 
Action: Key pressed <Key.shift>CM0000000154
Screenshot: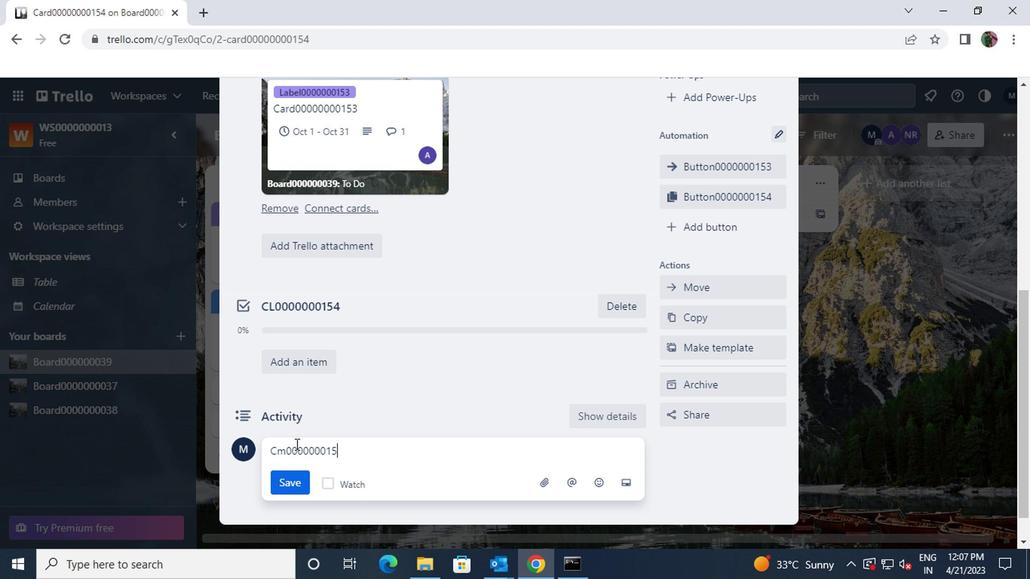 
Action: Mouse moved to (289, 484)
Screenshot: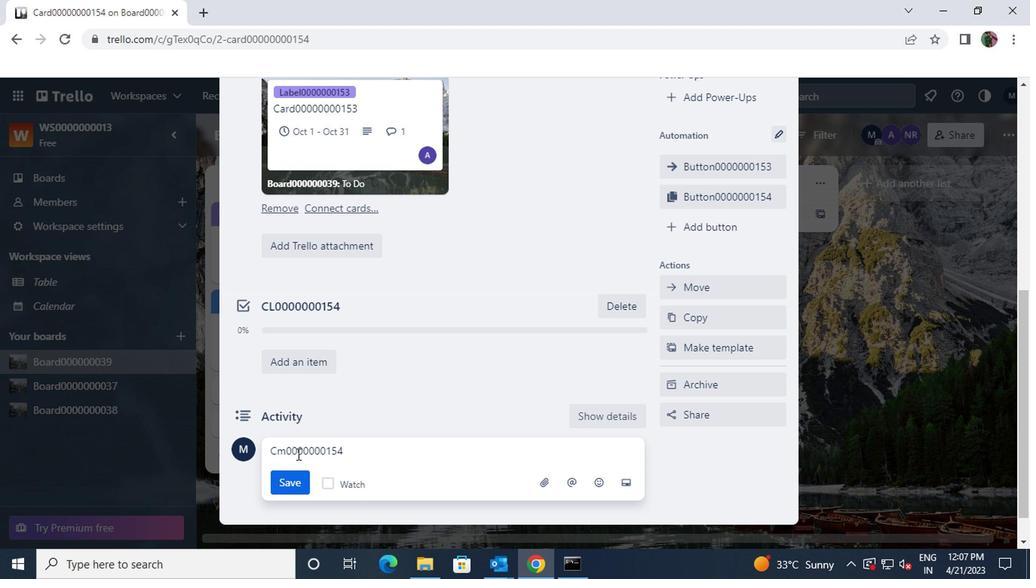 
Action: Mouse pressed left at (289, 484)
Screenshot: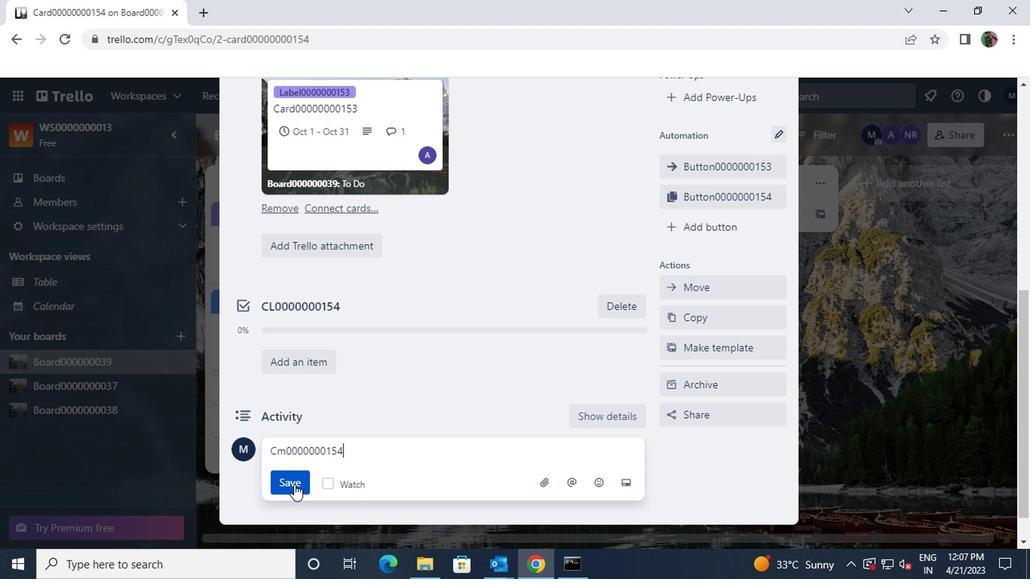 
